 Task: Create Card Donor Stewardship Planning in Board Sales Performance Metrics to Workspace Change Management Consulting. Create Card Beauty Review in Board Public Affairs Campaign Management to Workspace Change Management Consulting. Create Card Donor Stewardship Execution in Board Product User Experience Testing and Optimization to Workspace Change Management Consulting
Action: Mouse moved to (75, 283)
Screenshot: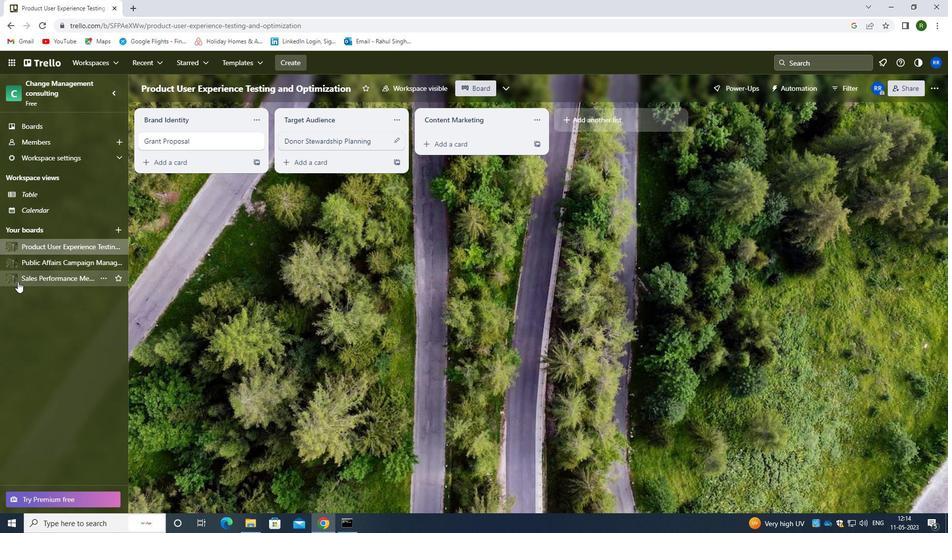 
Action: Mouse pressed left at (75, 283)
Screenshot: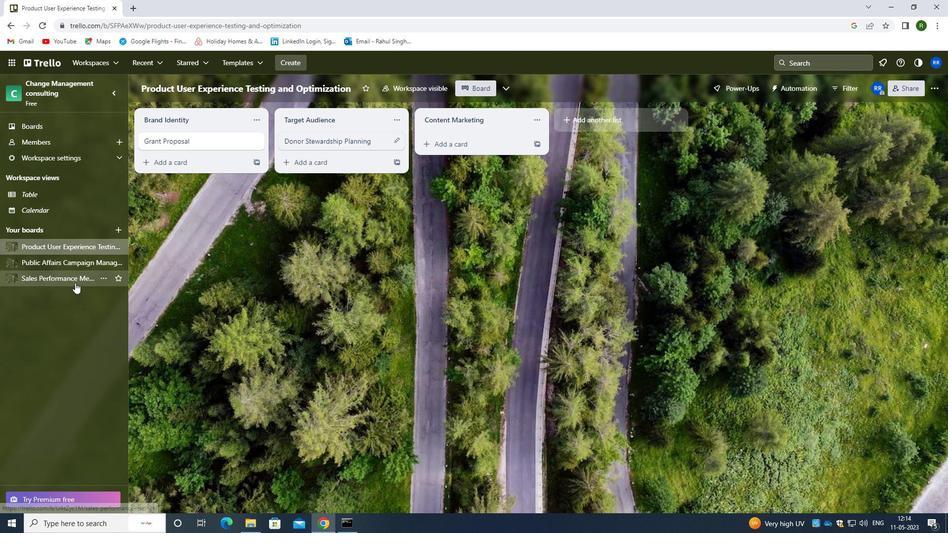 
Action: Mouse moved to (452, 143)
Screenshot: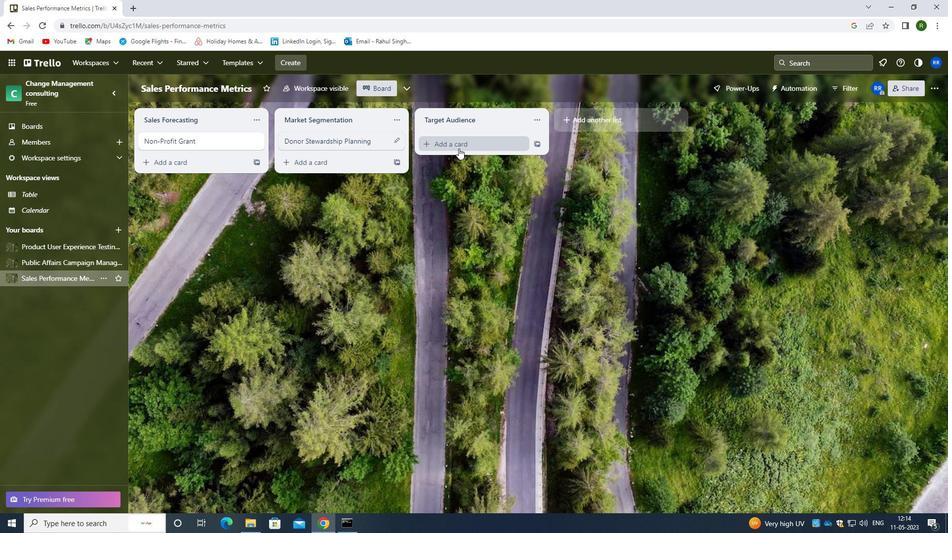 
Action: Mouse pressed left at (452, 143)
Screenshot: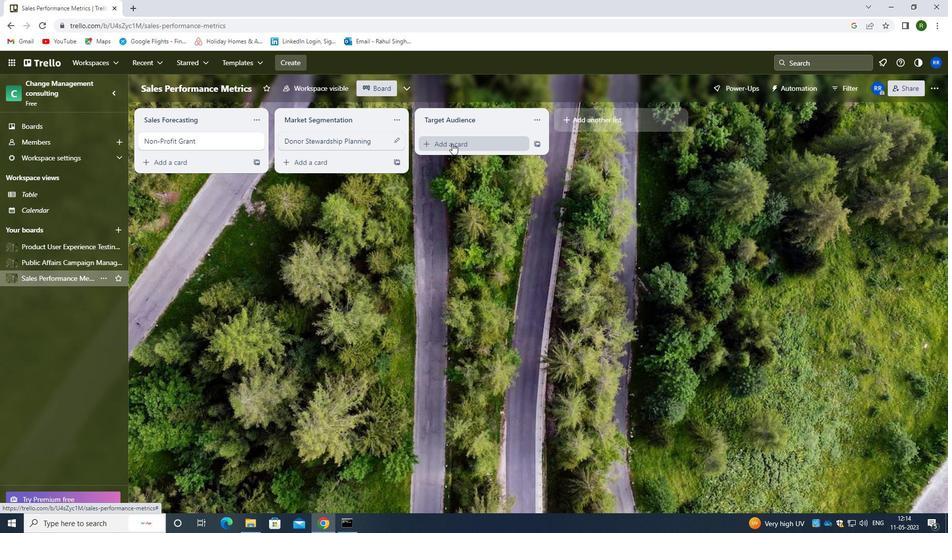 
Action: Mouse moved to (454, 157)
Screenshot: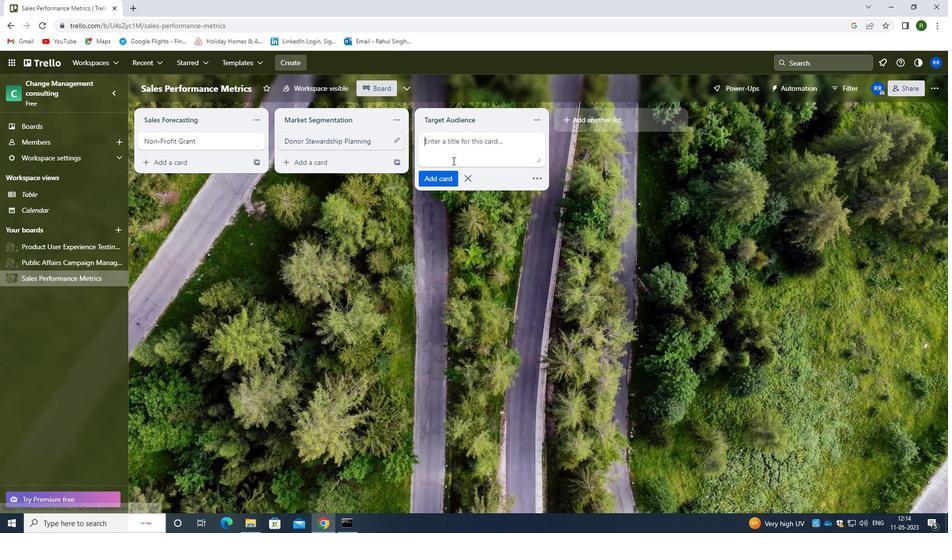 
Action: Mouse pressed left at (454, 157)
Screenshot: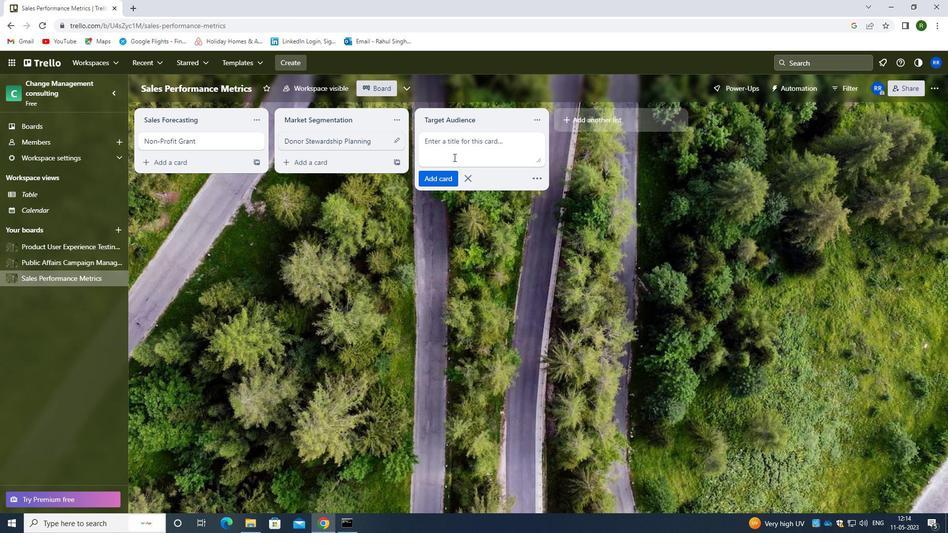 
Action: Mouse moved to (454, 157)
Screenshot: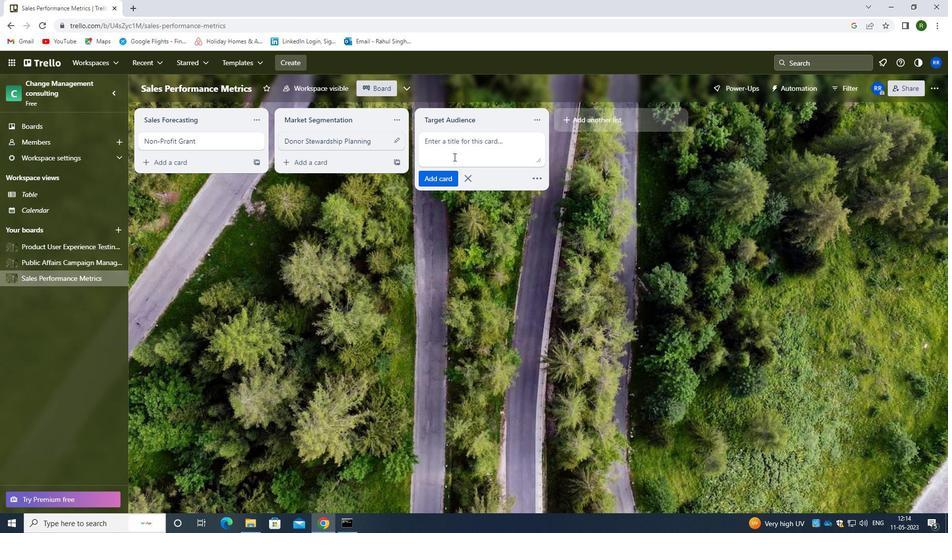
Action: Key pressed <Key.caps_lock>d<Key.caps_lock>onor<Key.space><Key.caps_lock>st<Key.backspace><Key.caps_lock>tewardship<Key.space><Key.caps_lock>P<Key.caps_lock>lanning
Screenshot: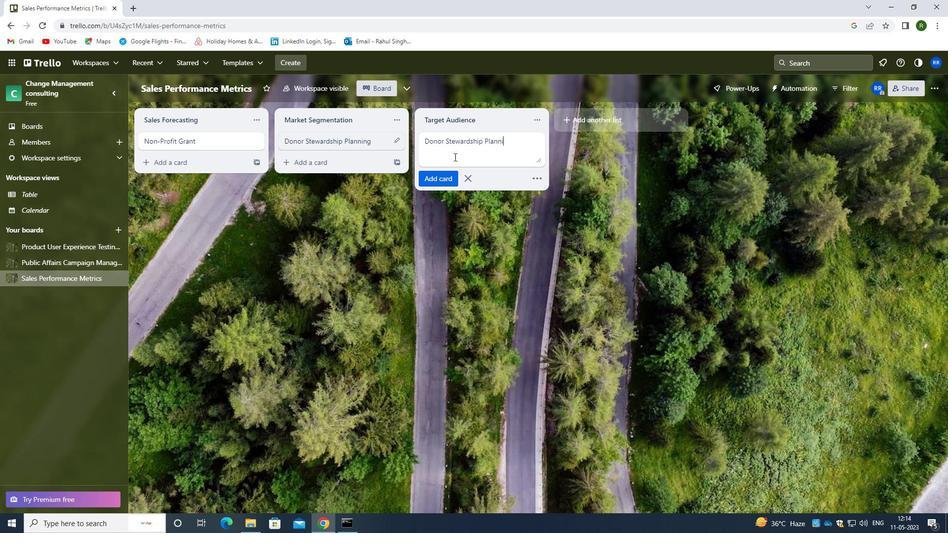 
Action: Mouse moved to (439, 174)
Screenshot: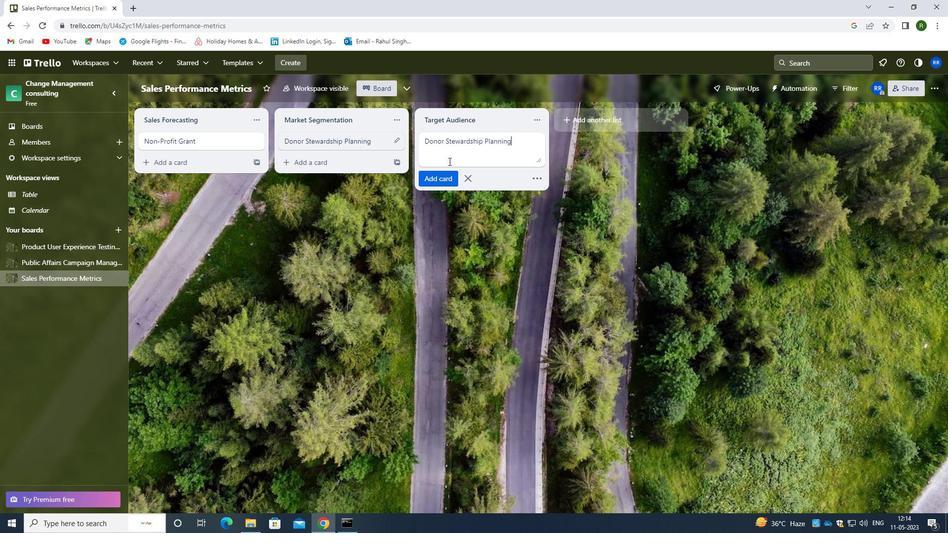 
Action: Mouse pressed left at (439, 174)
Screenshot: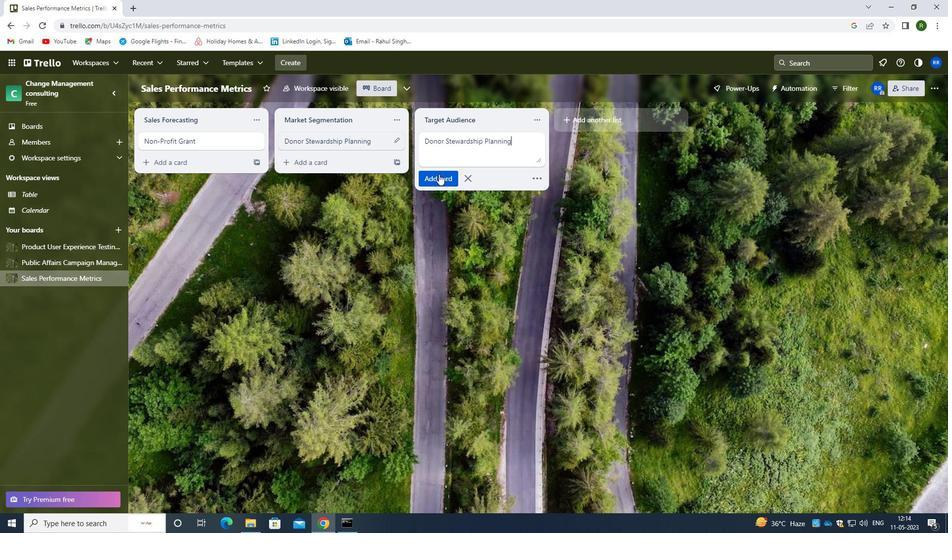 
Action: Mouse moved to (87, 264)
Screenshot: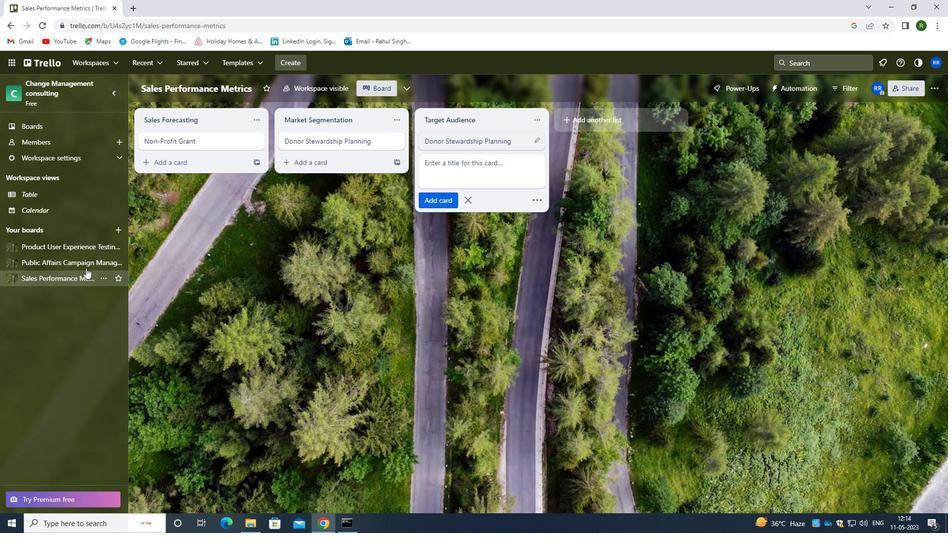 
Action: Mouse pressed left at (87, 264)
Screenshot: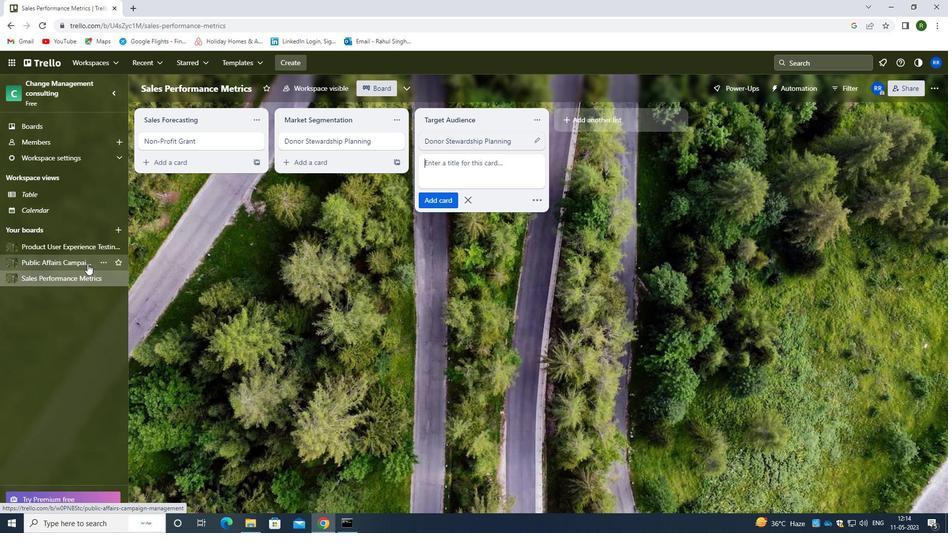 
Action: Mouse moved to (430, 144)
Screenshot: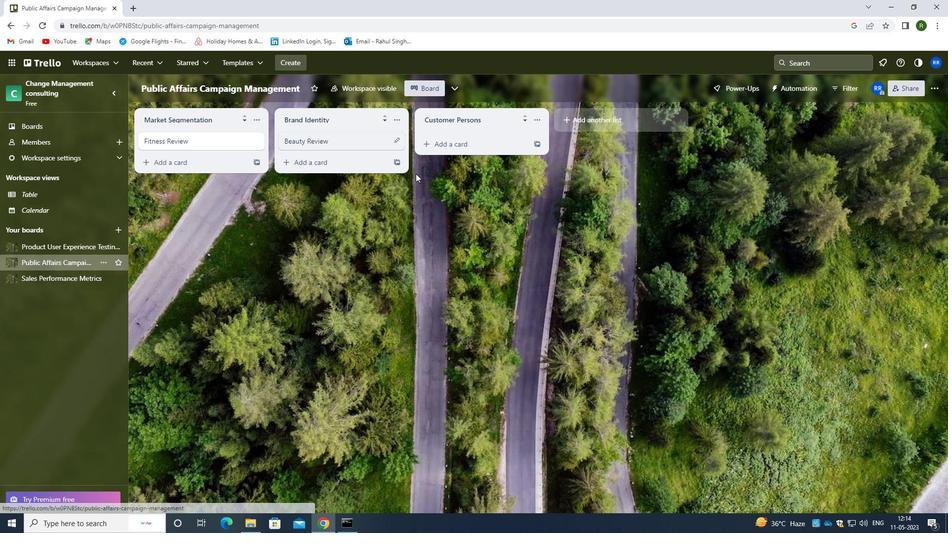 
Action: Mouse pressed left at (430, 144)
Screenshot: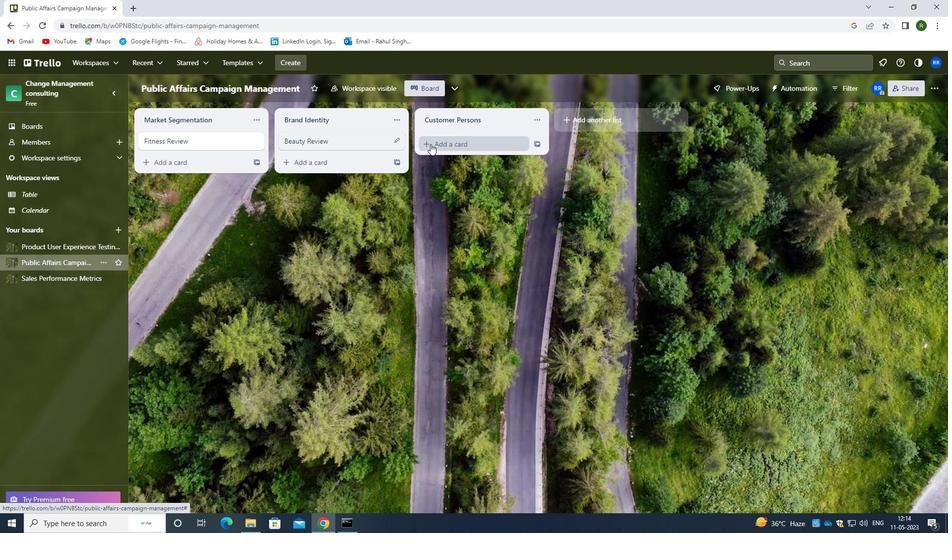 
Action: Mouse moved to (453, 154)
Screenshot: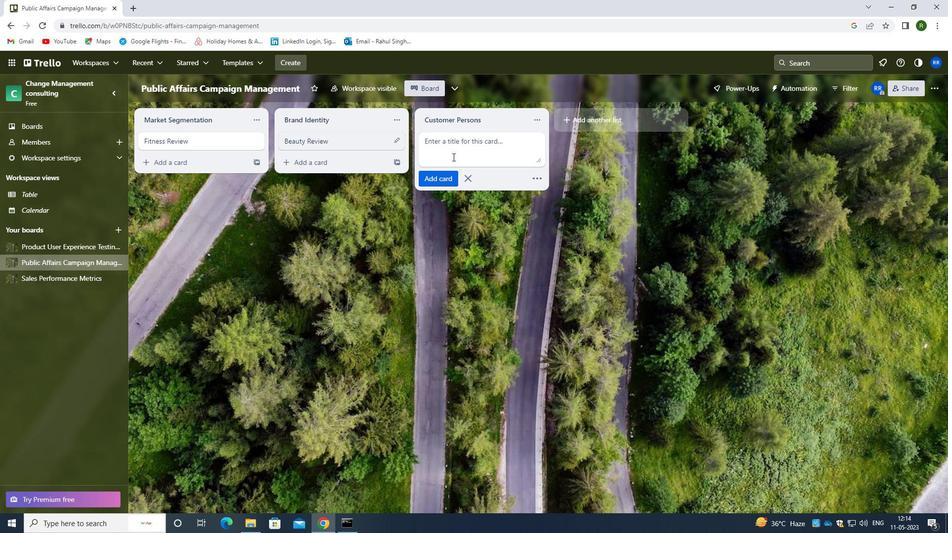 
Action: Mouse pressed left at (453, 154)
Screenshot: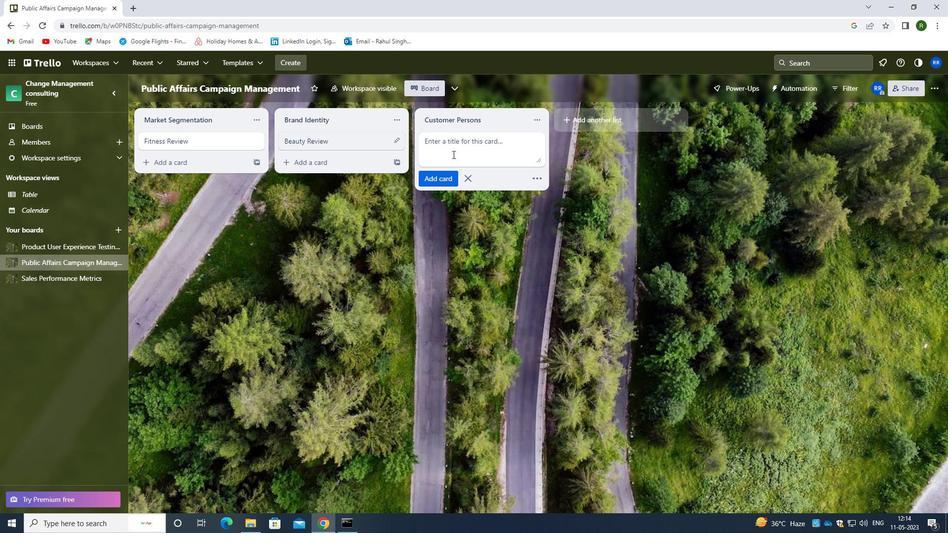 
Action: Key pressed <Key.caps_lock>b<Key.caps_lock>eauty<Key.space><Key.caps_lock>review<Key.backspace><Key.backspace><Key.backspace><Key.backspace><Key.backspace><Key.caps_lock>eview
Screenshot: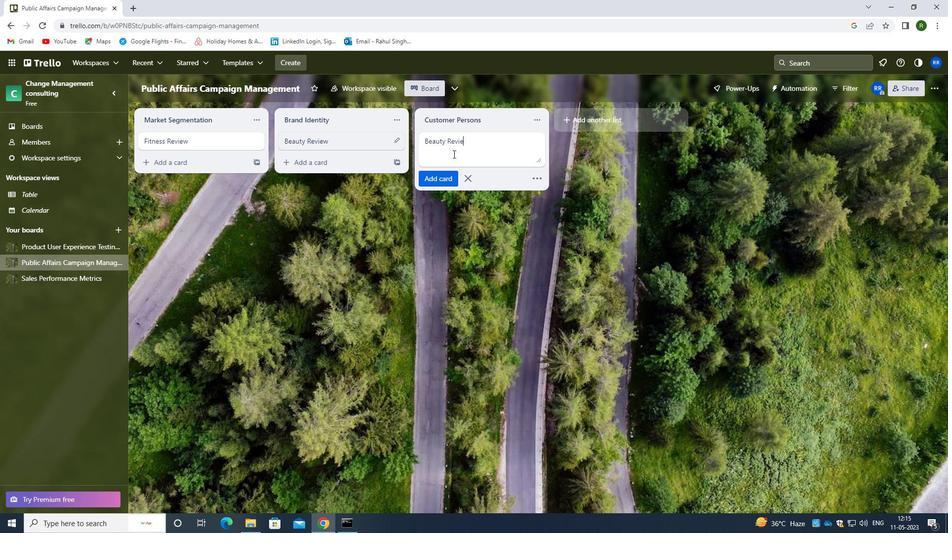 
Action: Mouse moved to (430, 179)
Screenshot: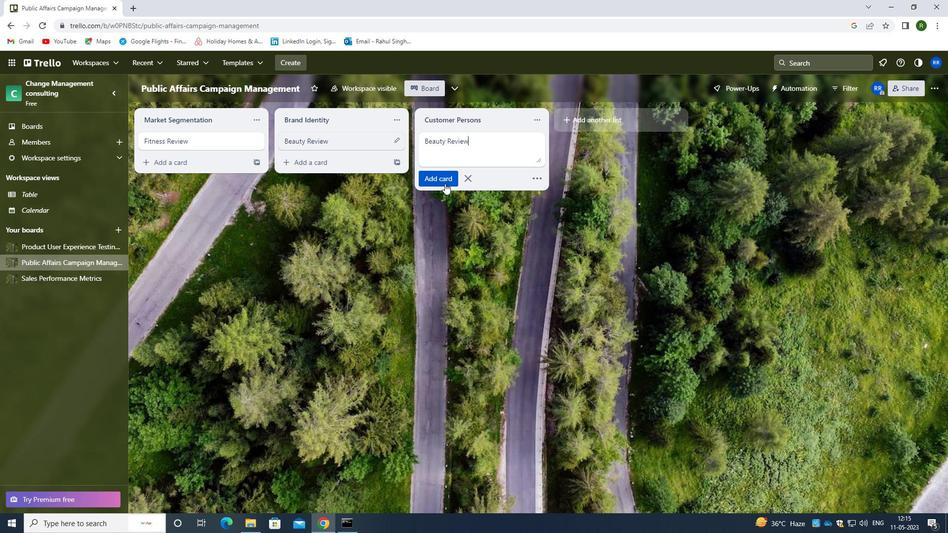 
Action: Mouse pressed left at (430, 179)
Screenshot: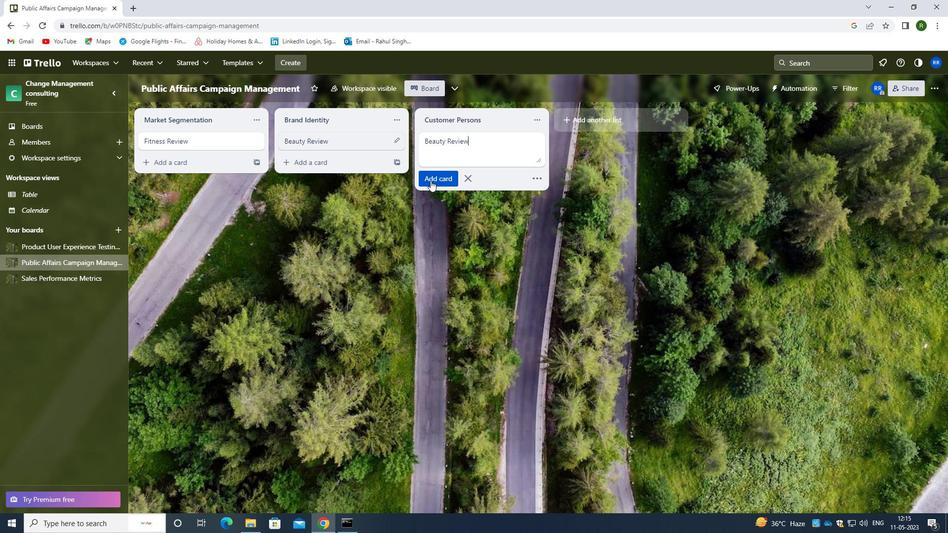 
Action: Mouse moved to (54, 243)
Screenshot: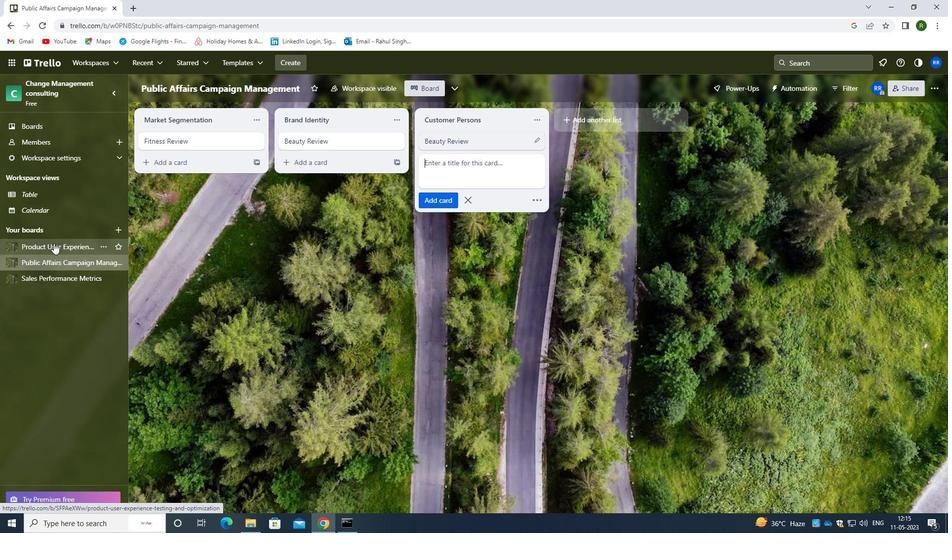 
Action: Mouse pressed left at (54, 243)
Screenshot: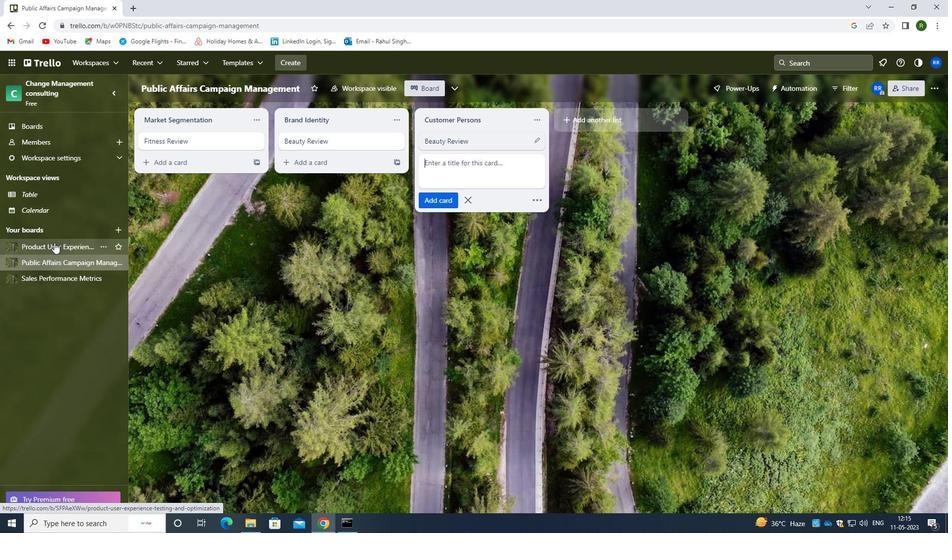 
Action: Mouse moved to (458, 144)
Screenshot: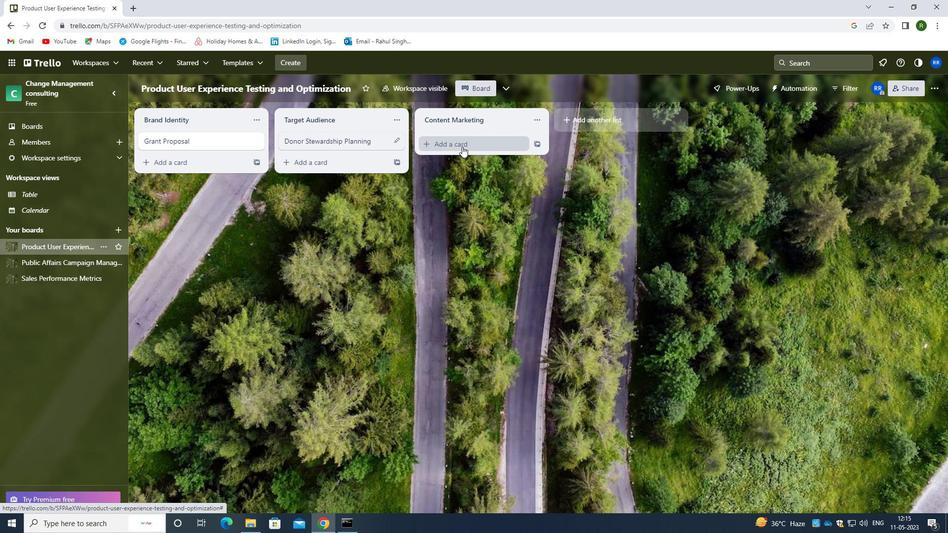 
Action: Mouse pressed left at (458, 144)
Screenshot: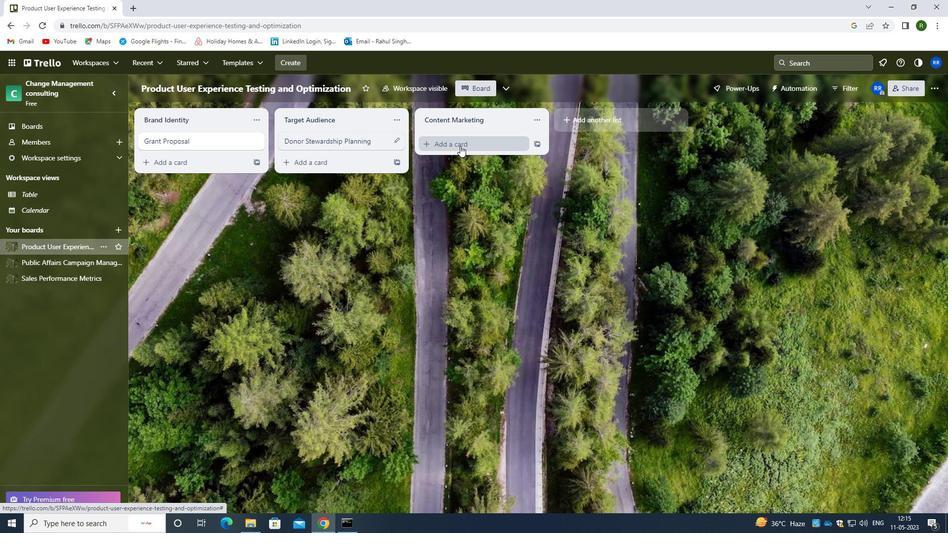 
Action: Mouse moved to (471, 155)
Screenshot: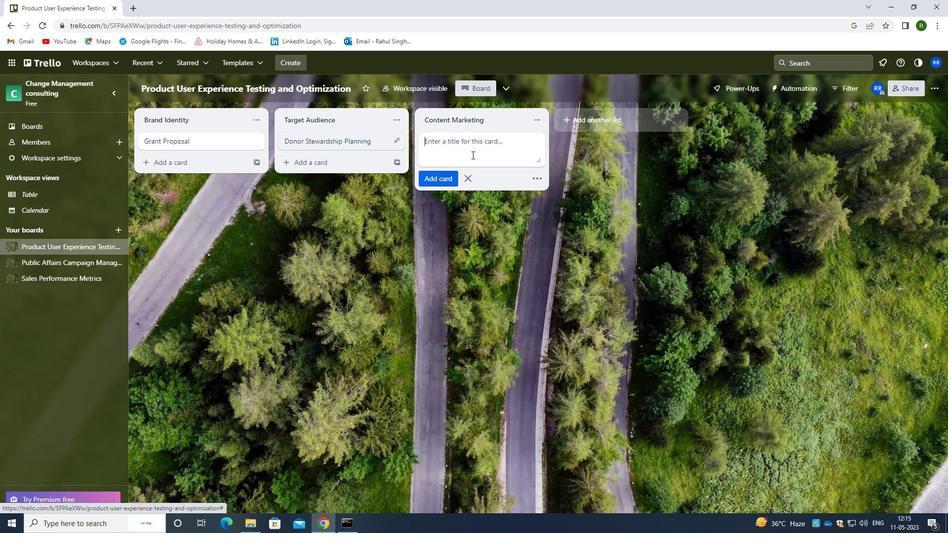 
Action: Mouse pressed left at (471, 155)
Screenshot: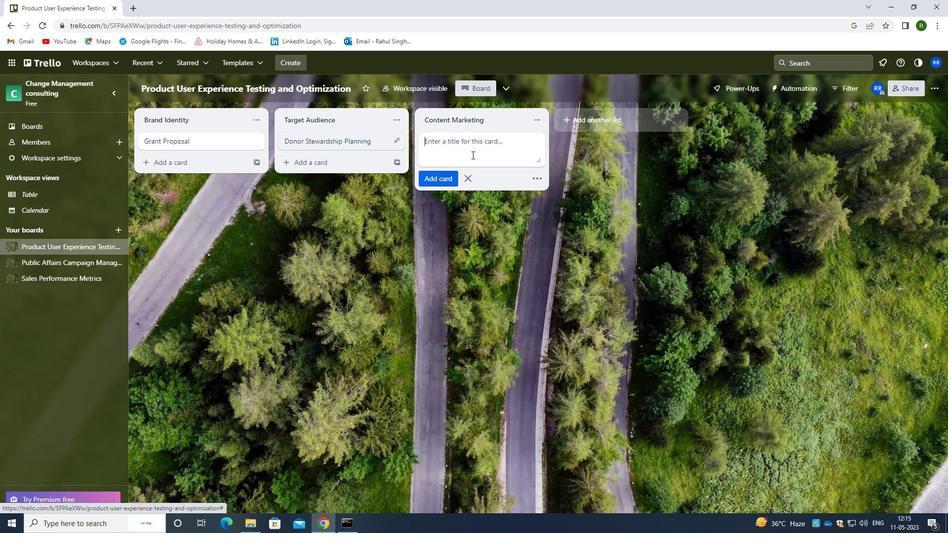 
Action: Mouse moved to (472, 155)
Screenshot: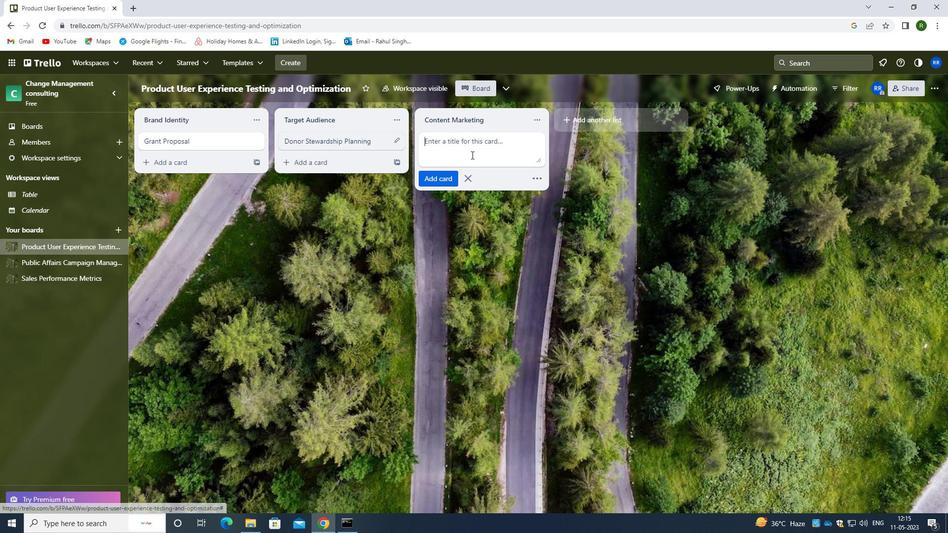 
Action: Key pressed <Key.caps_lock>d<Key.caps_lock>Onor<Key.space><Key.caps_lock><Key.caps_lock><Key.caps_lock><Key.caps_lock><Key.caps_lock>s<Key.caps_lock>tewardship<Key.space><Key.caps_lock>e<Key.caps_lock>xecution
Screenshot: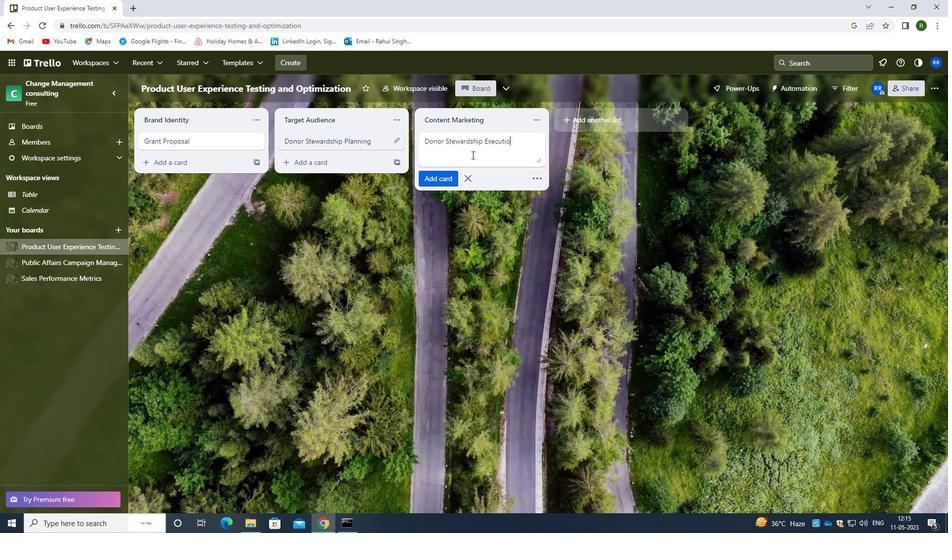 
Action: Mouse moved to (437, 185)
Screenshot: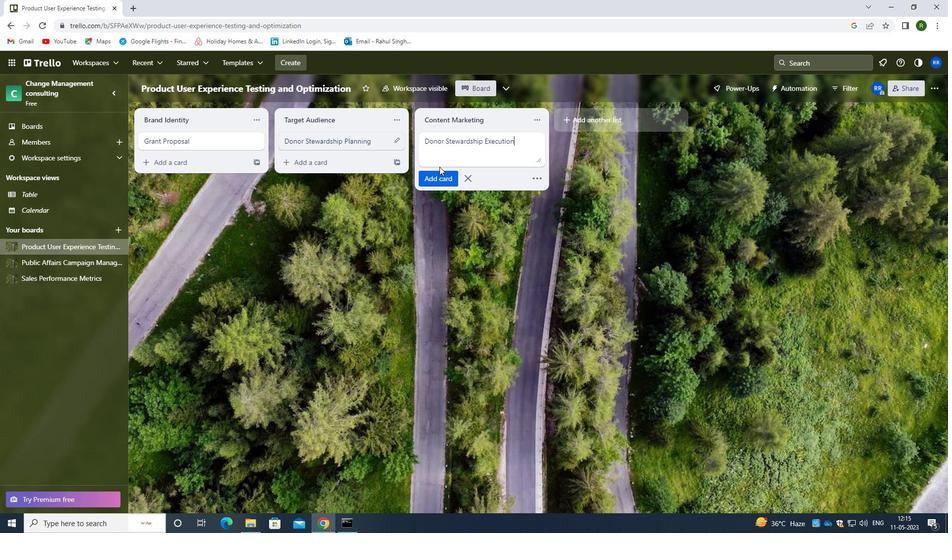 
Action: Mouse pressed left at (437, 185)
Screenshot: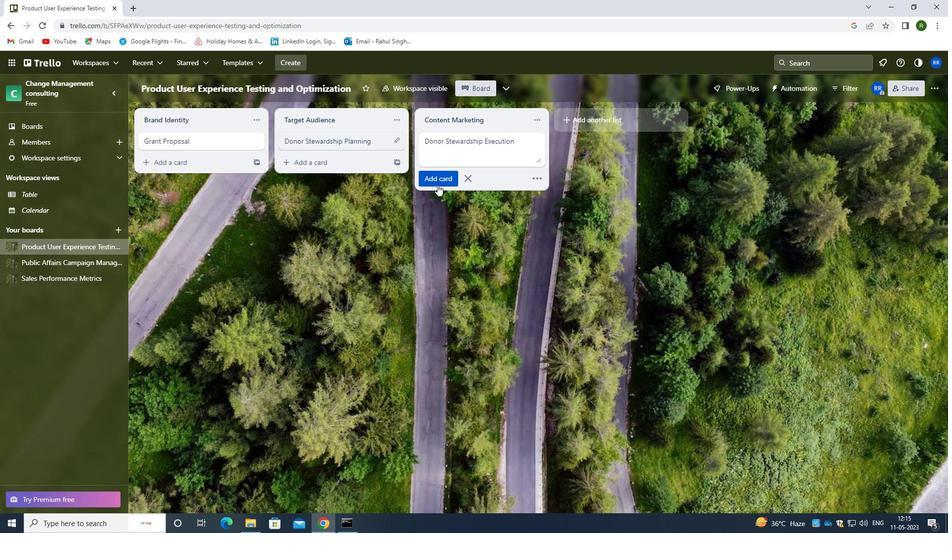 
Action: Mouse moved to (586, 167)
Screenshot: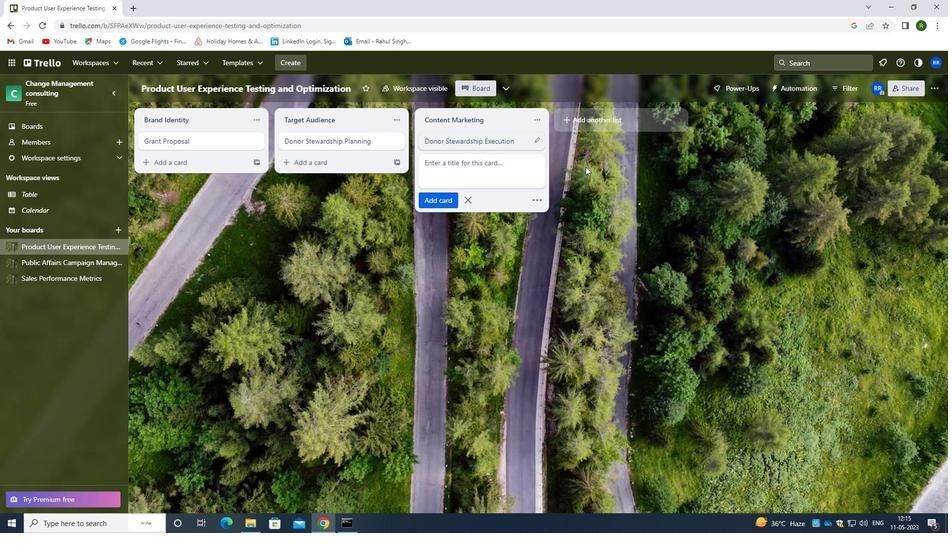
Action: Mouse pressed left at (586, 167)
Screenshot: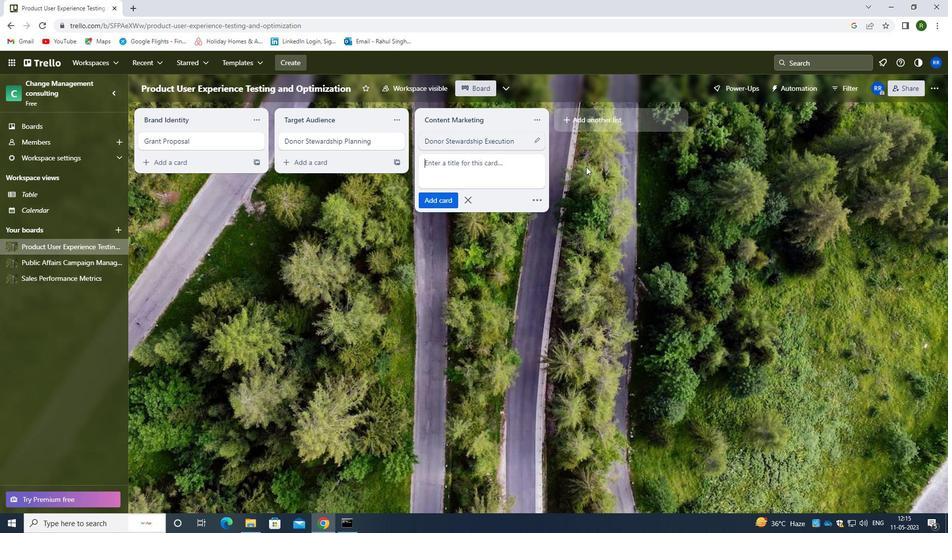 
Action: Mouse moved to (590, 163)
Screenshot: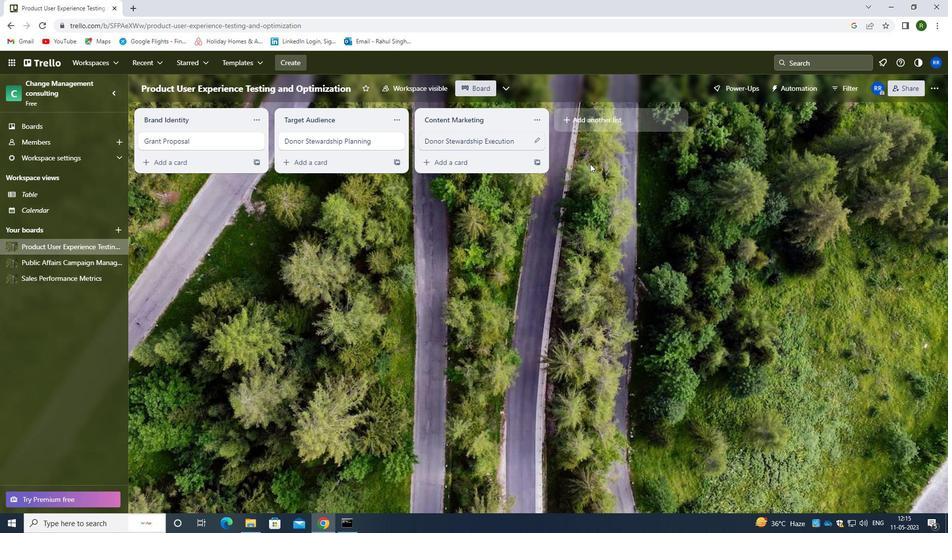 
